 Task: Create a rule from the Routing list, Task moved to a section -> Set Priority in the project AgileBoost , set the section as Done clear the priority
Action: Mouse moved to (90, 292)
Screenshot: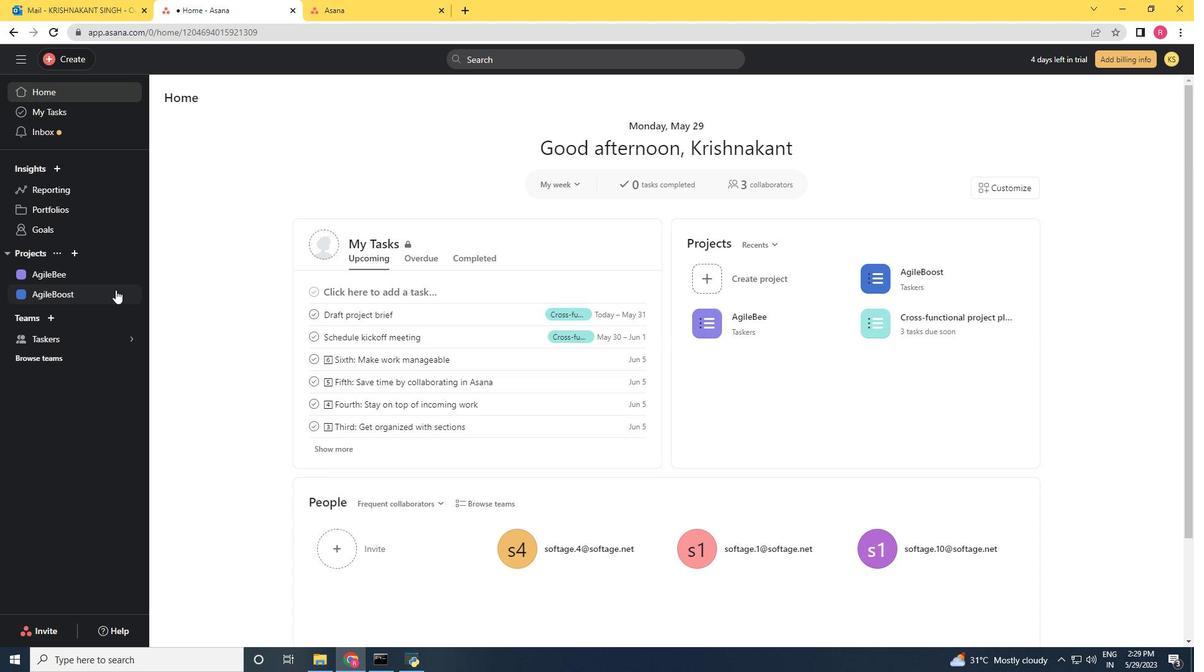 
Action: Mouse pressed left at (90, 292)
Screenshot: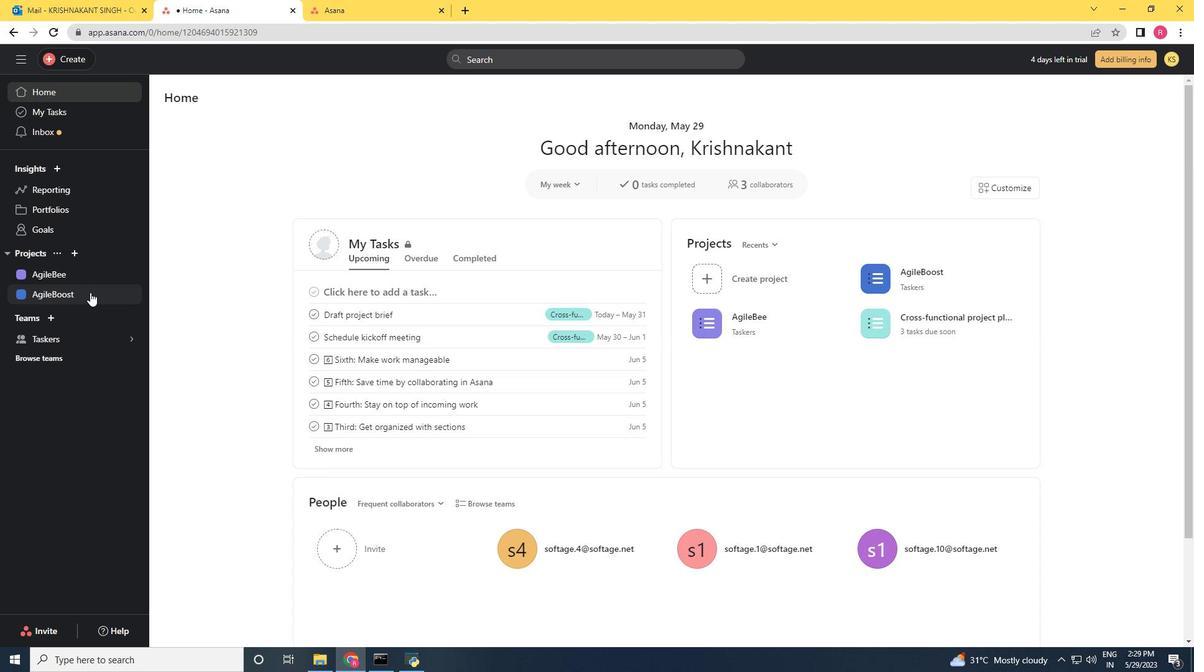 
Action: Mouse moved to (1151, 107)
Screenshot: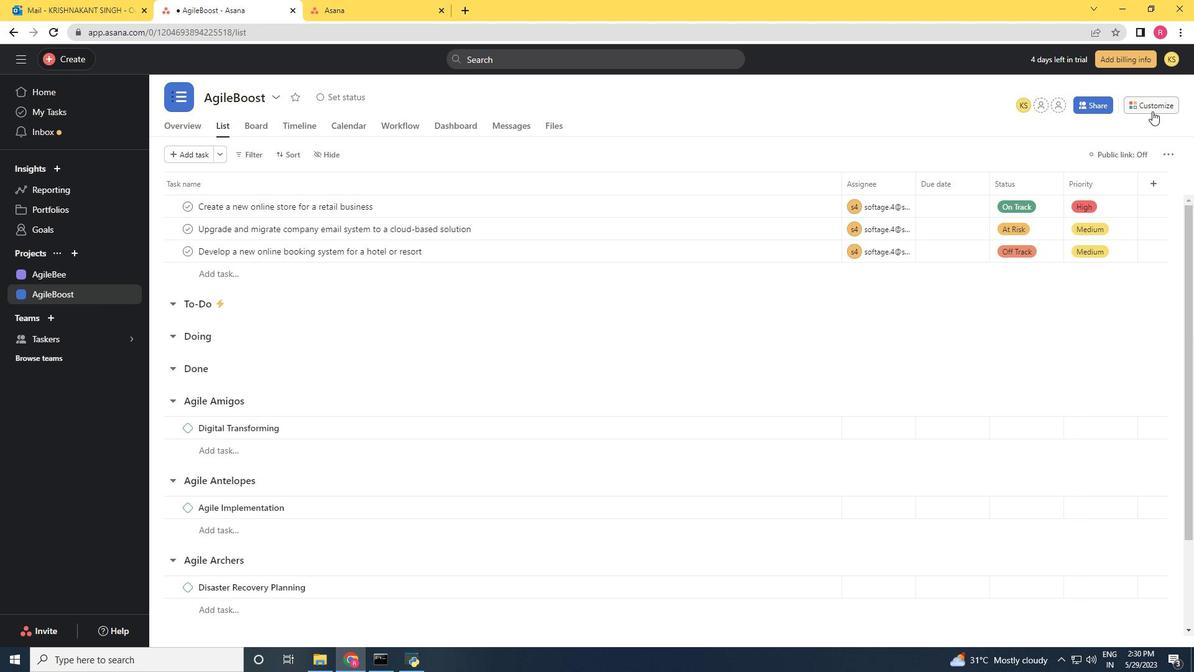 
Action: Mouse pressed left at (1151, 107)
Screenshot: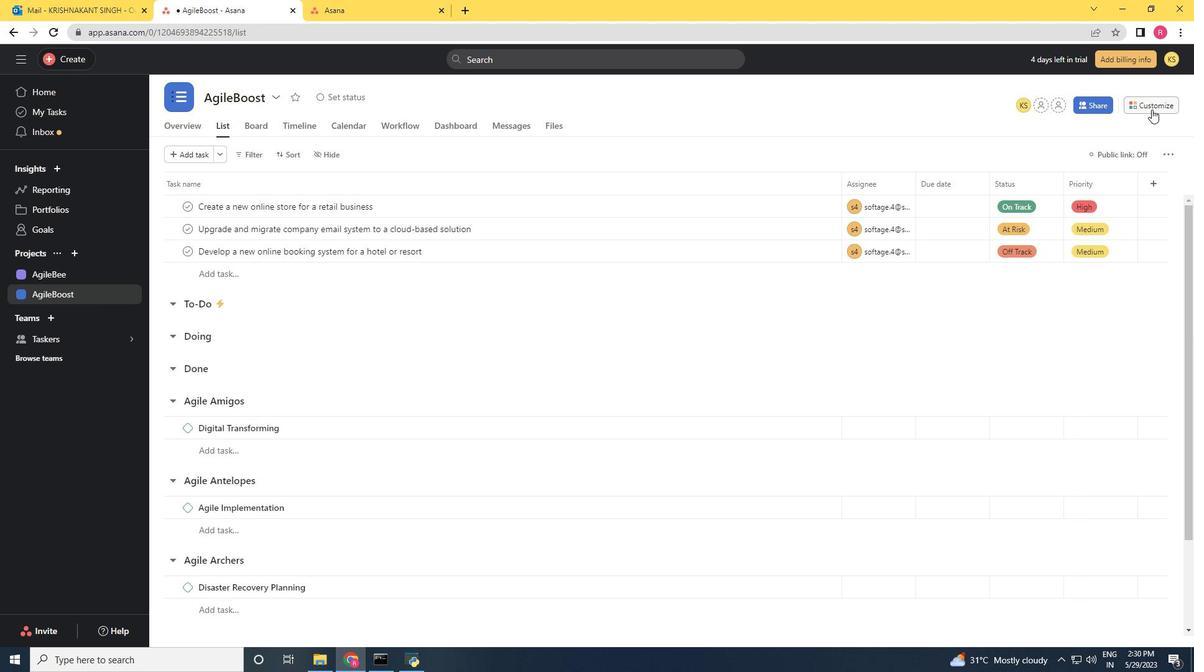 
Action: Mouse moved to (940, 260)
Screenshot: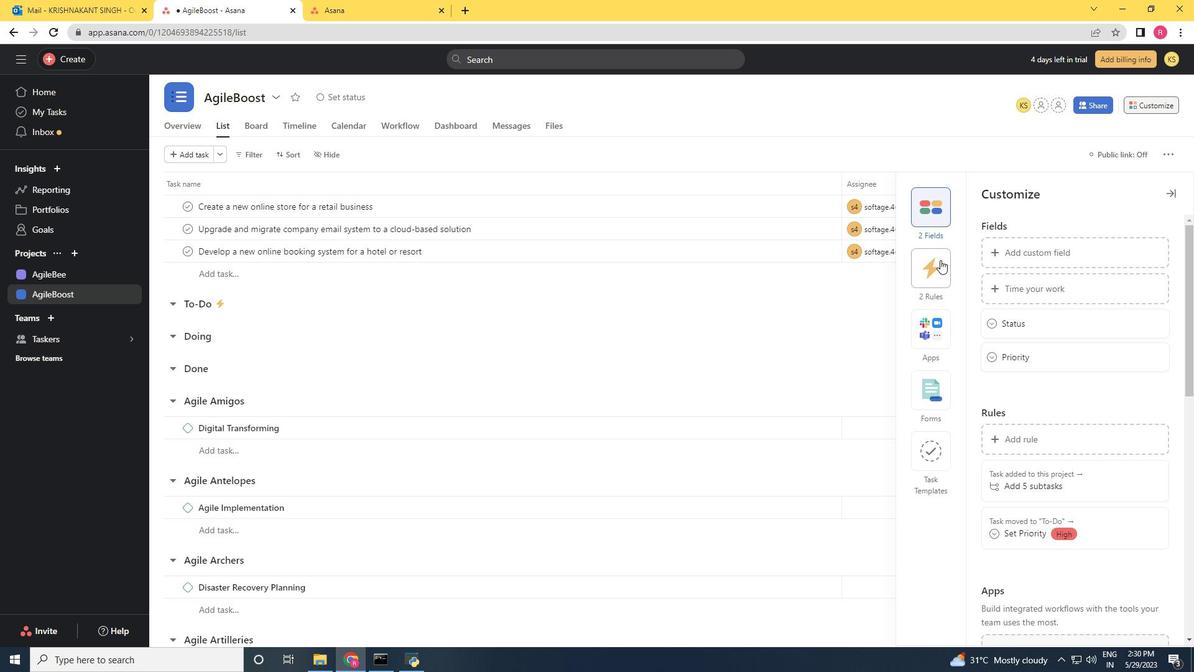 
Action: Mouse pressed left at (940, 260)
Screenshot: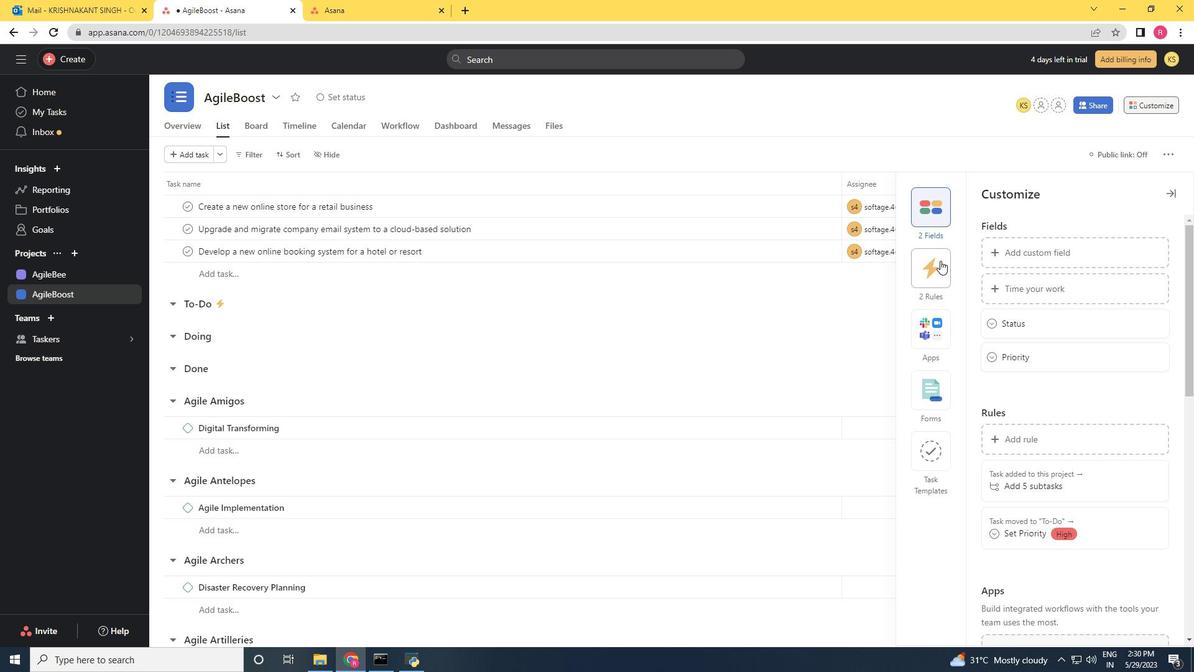 
Action: Mouse moved to (1044, 249)
Screenshot: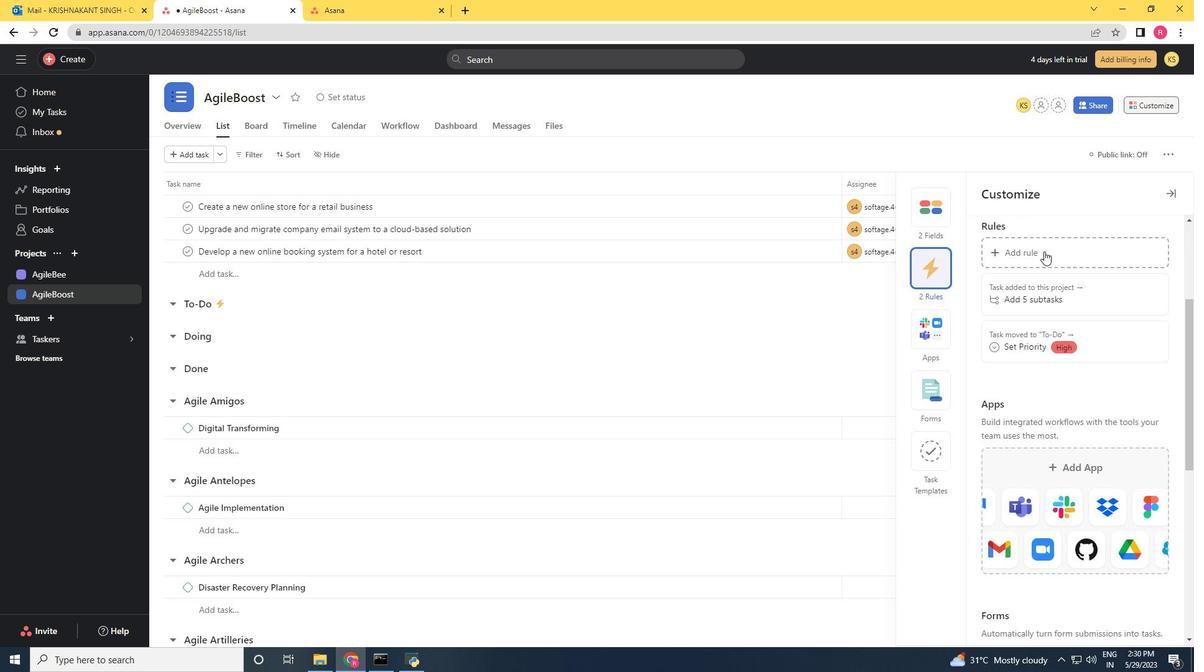 
Action: Mouse pressed left at (1044, 249)
Screenshot: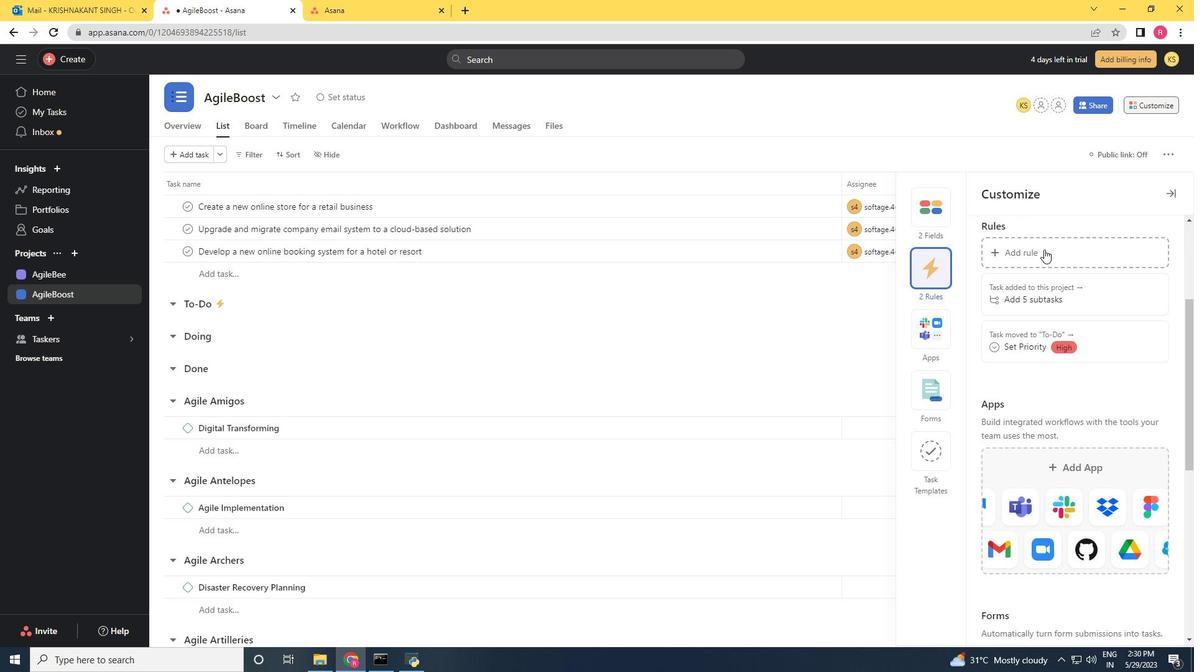 
Action: Mouse moved to (252, 169)
Screenshot: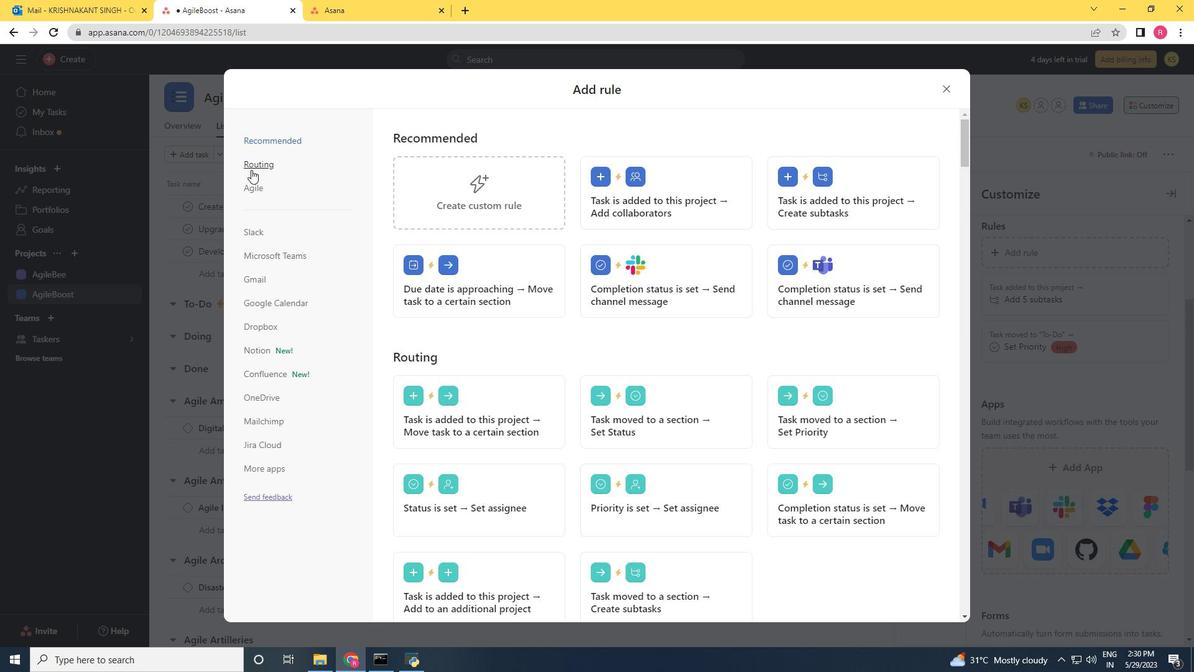 
Action: Mouse pressed left at (252, 169)
Screenshot: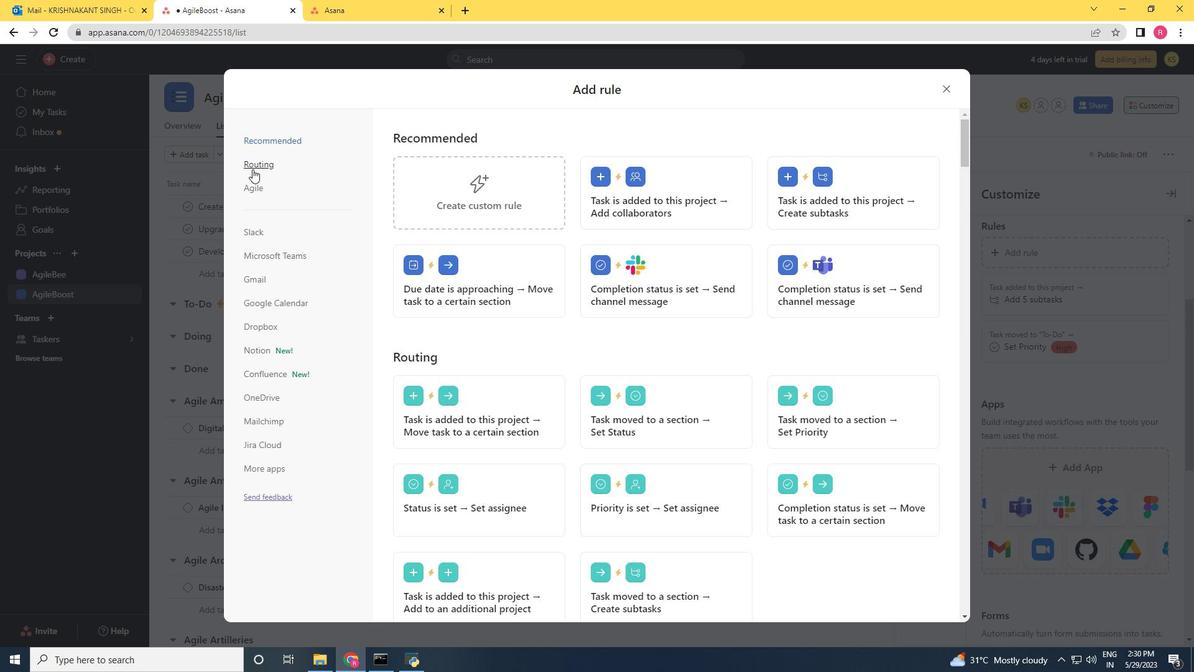 
Action: Mouse moved to (792, 215)
Screenshot: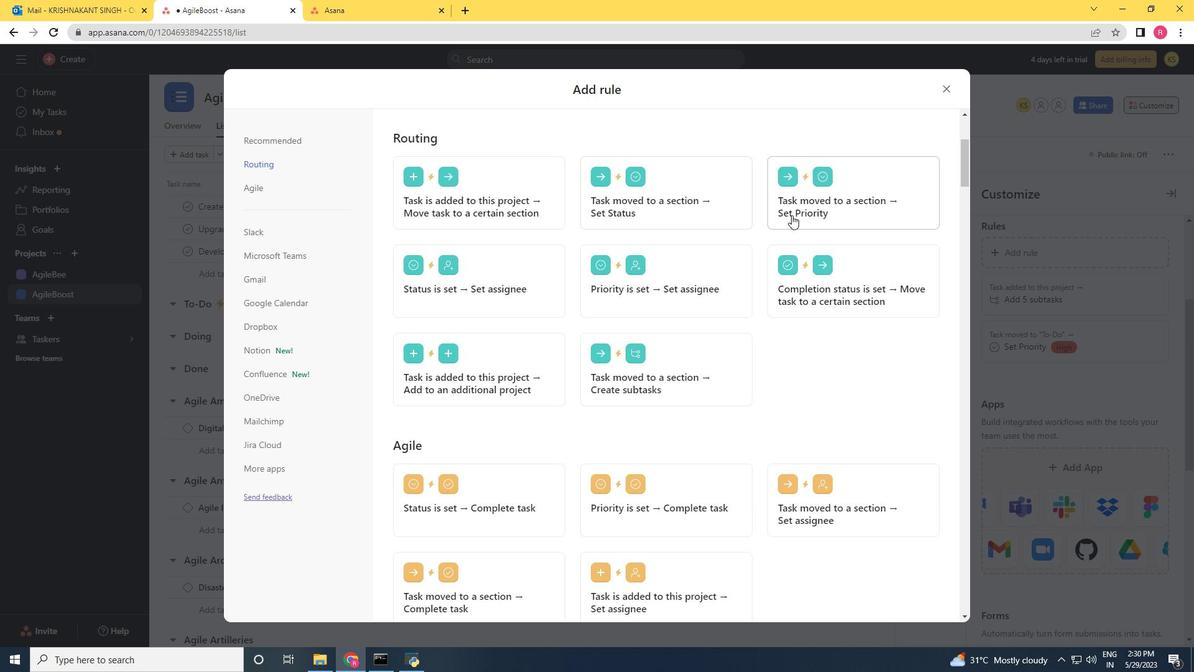 
Action: Mouse pressed left at (792, 215)
Screenshot: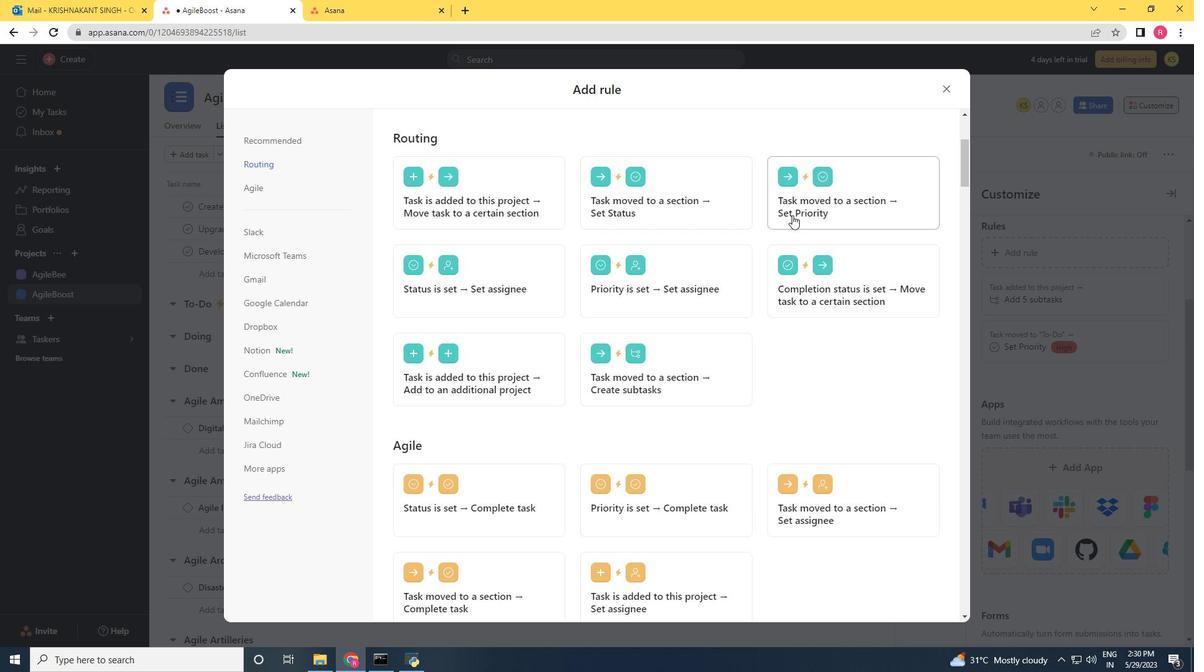 
Action: Mouse moved to (507, 323)
Screenshot: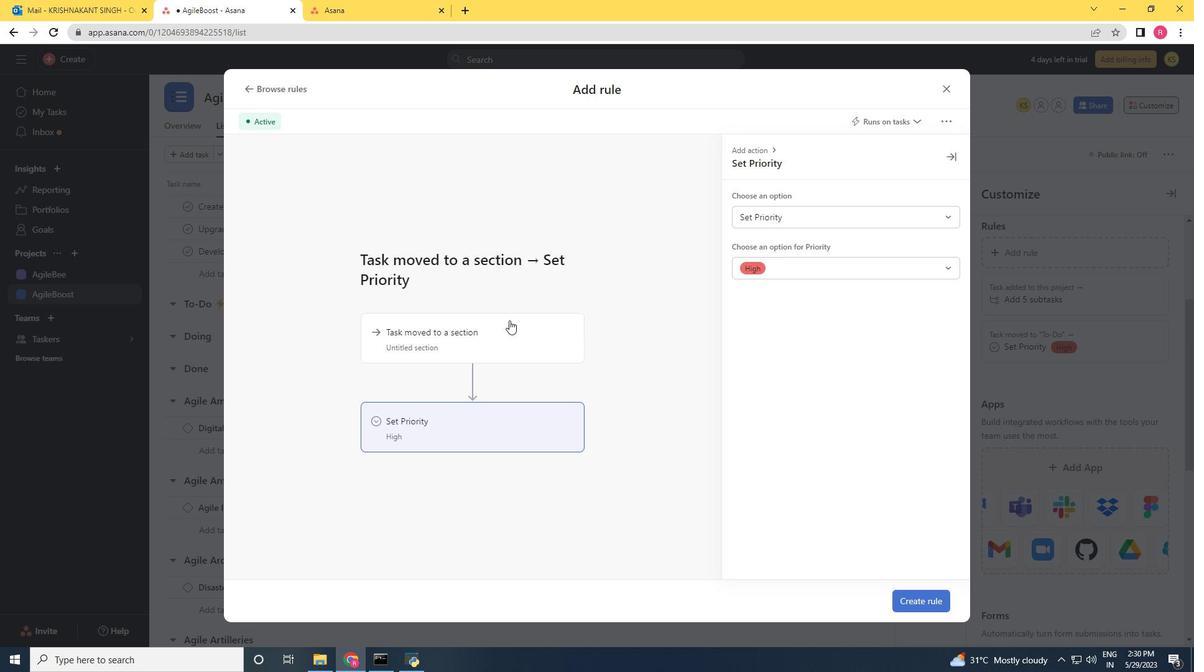 
Action: Mouse pressed left at (507, 323)
Screenshot: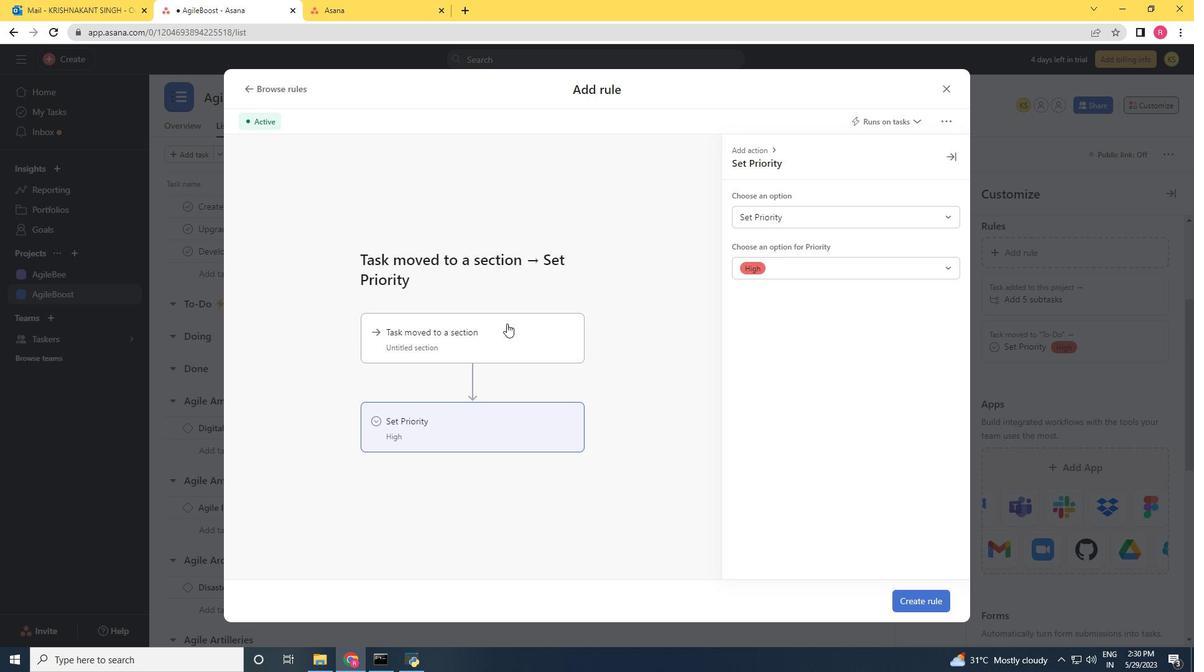 
Action: Mouse moved to (772, 224)
Screenshot: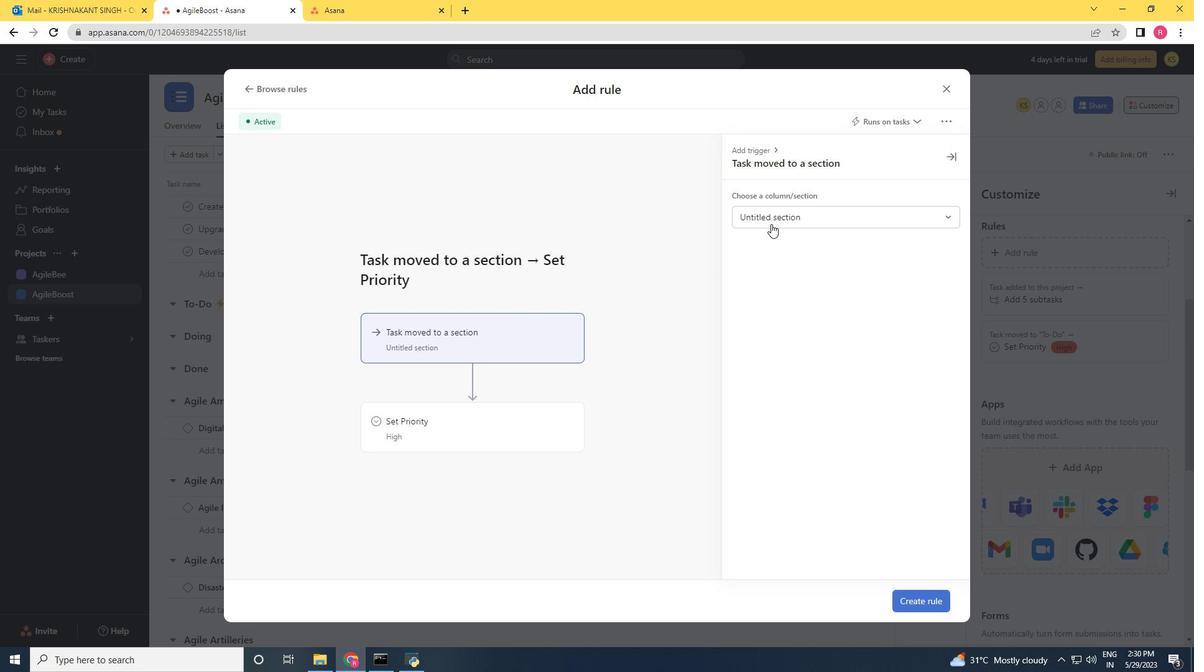 
Action: Mouse pressed left at (772, 224)
Screenshot: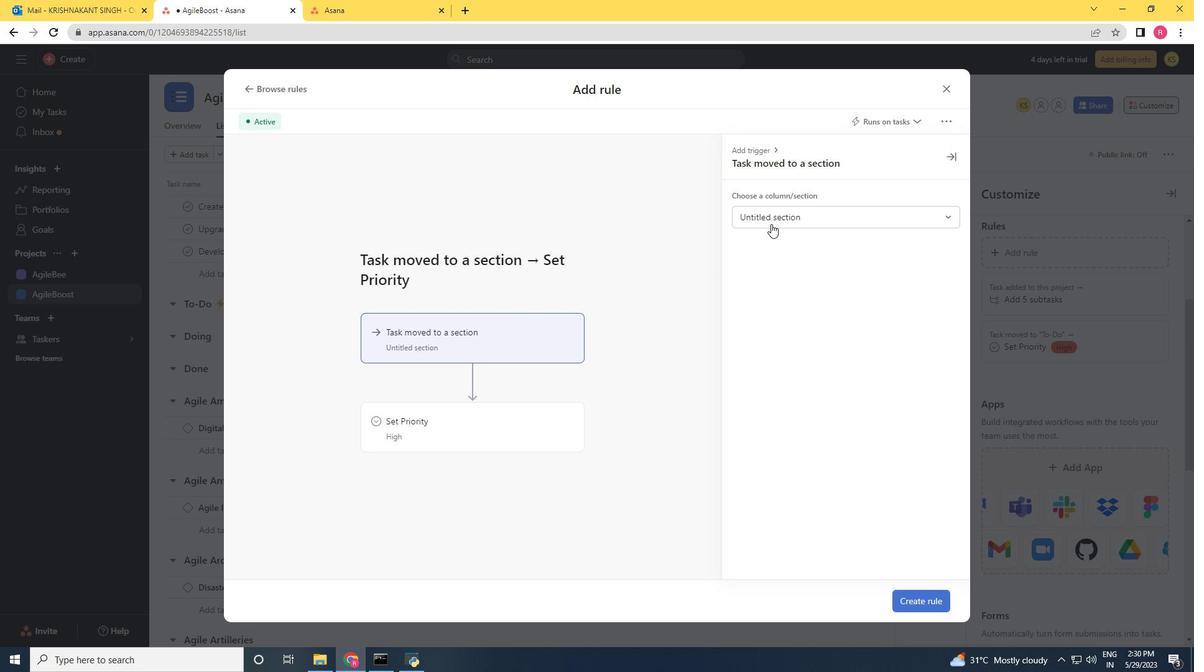 
Action: Mouse moved to (774, 317)
Screenshot: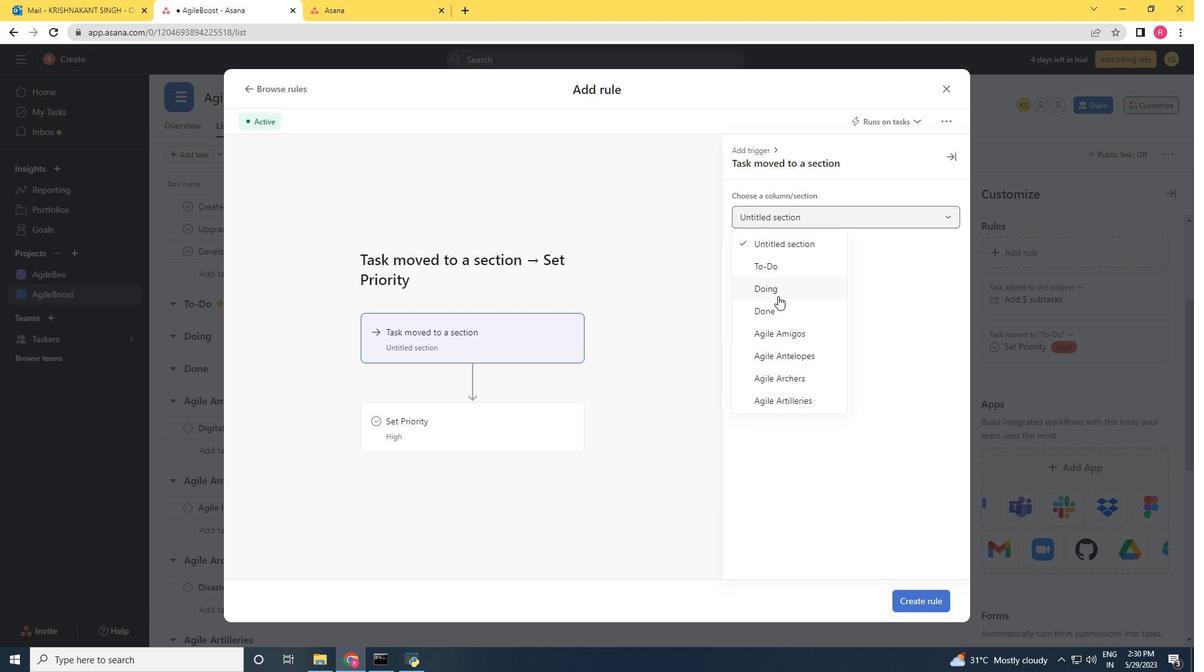 
Action: Mouse pressed left at (774, 317)
Screenshot: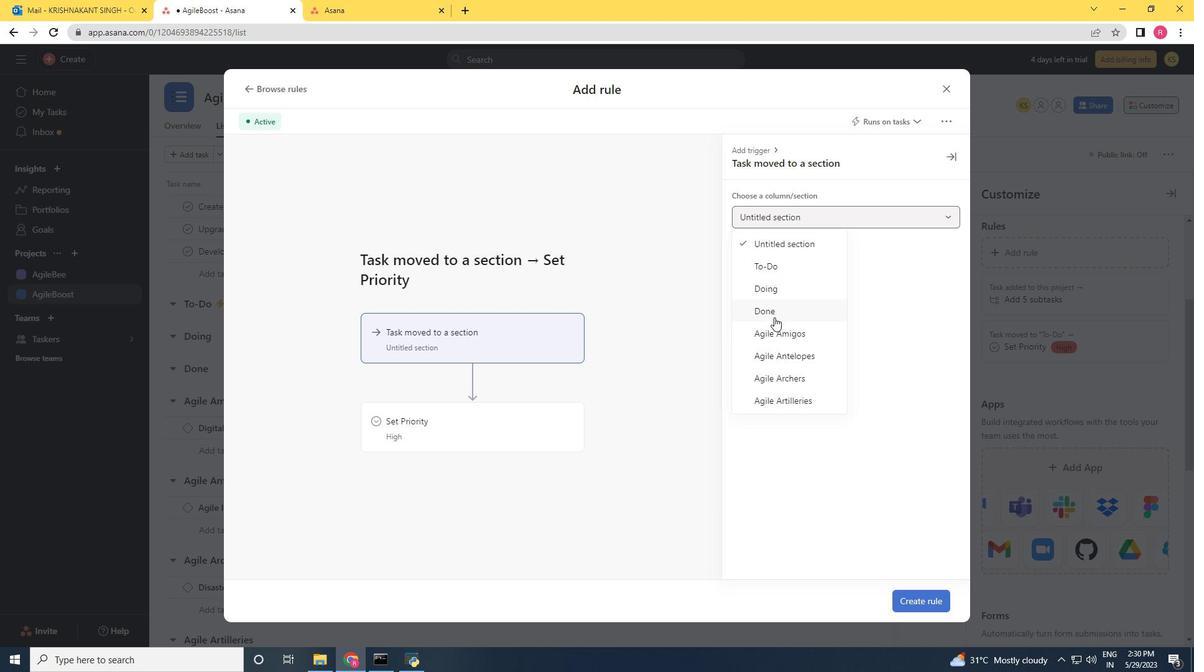 
Action: Mouse moved to (455, 411)
Screenshot: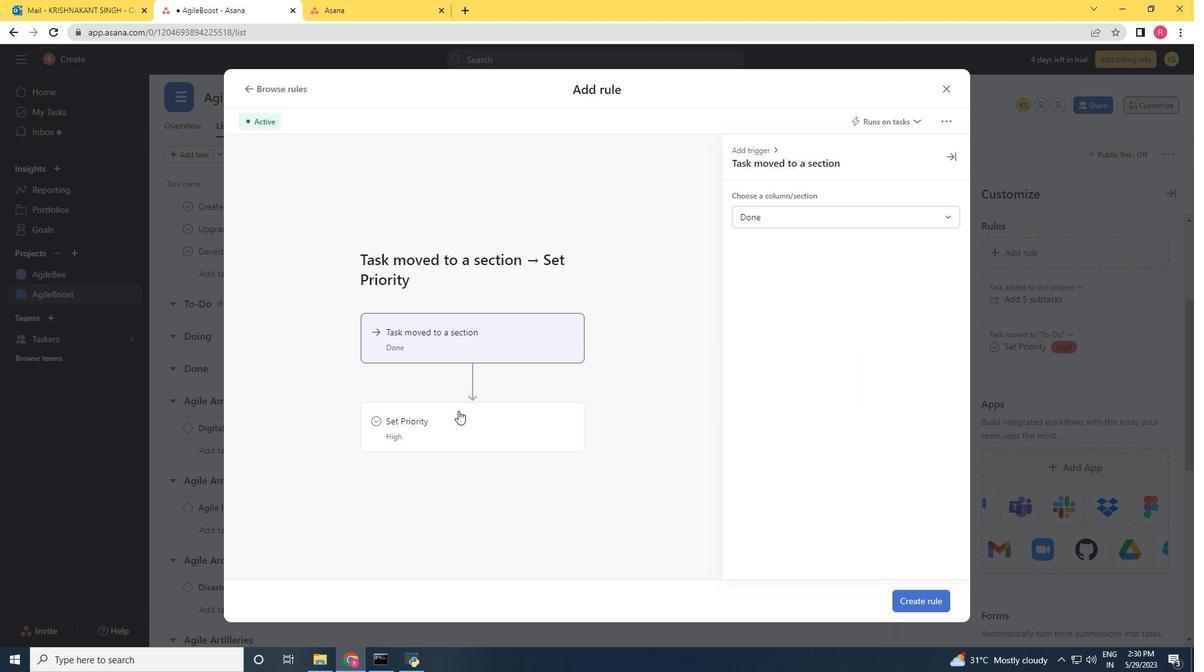 
Action: Mouse pressed left at (455, 411)
Screenshot: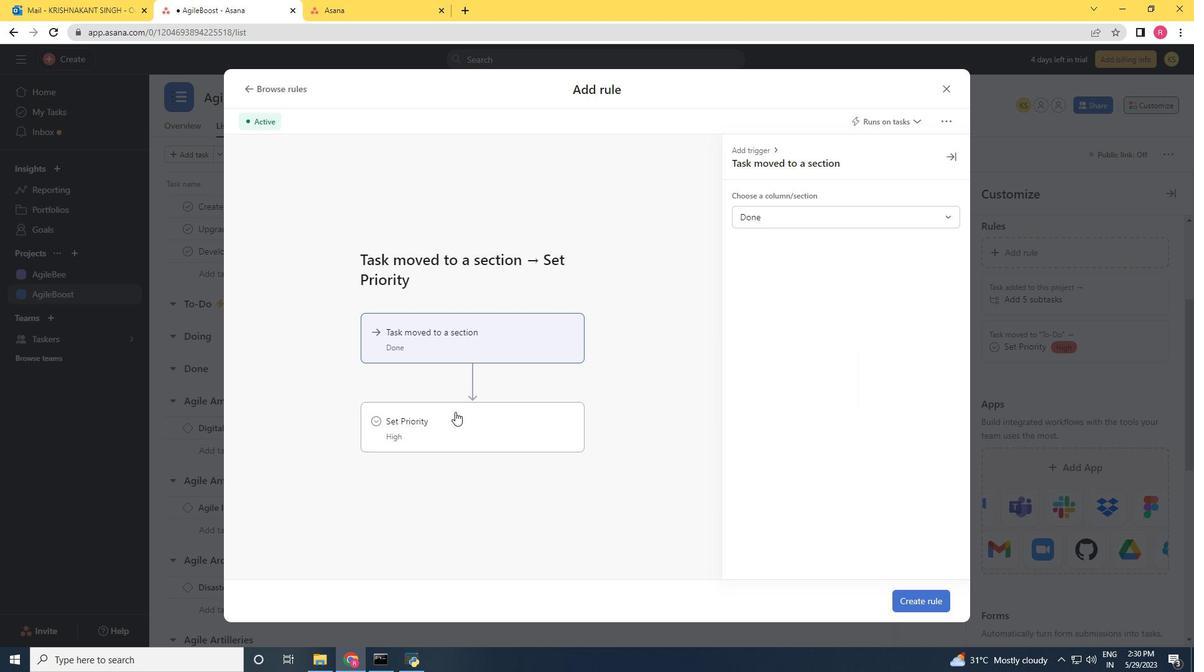 
Action: Mouse moved to (802, 217)
Screenshot: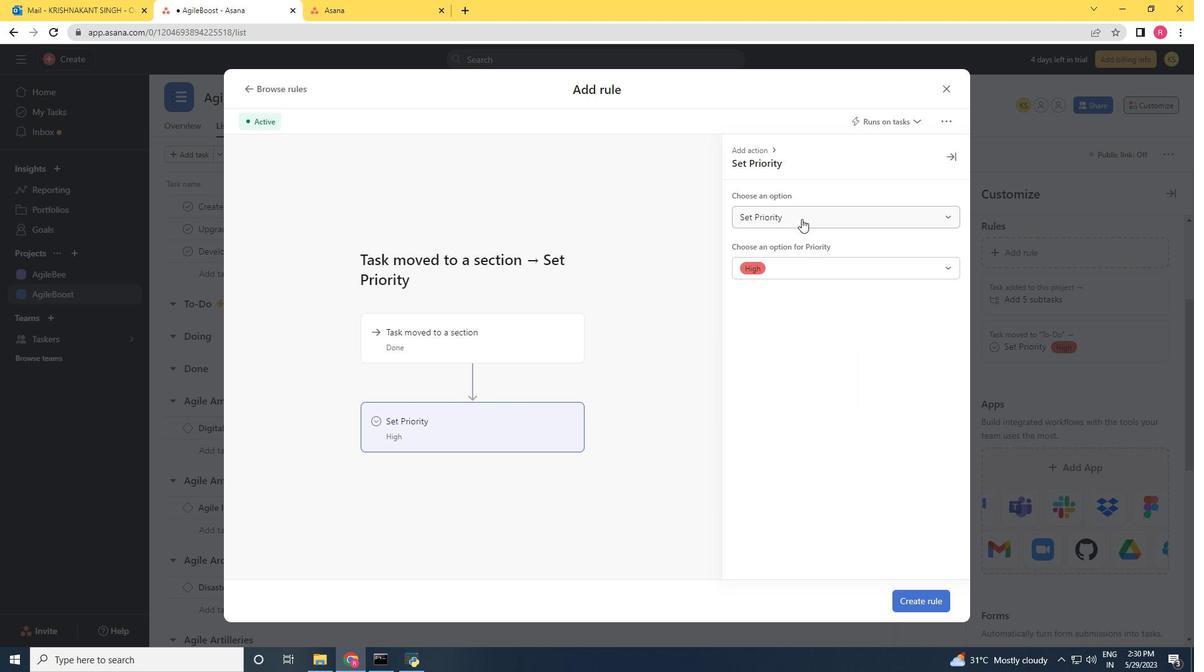 
Action: Mouse pressed left at (802, 217)
Screenshot: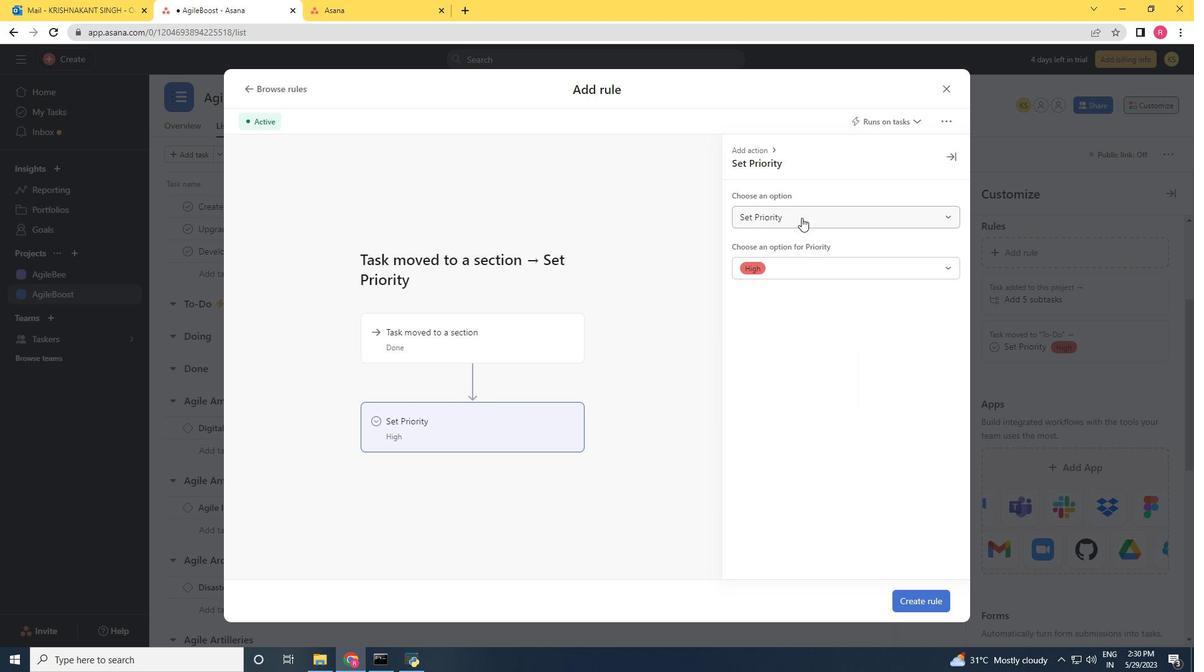 
Action: Mouse moved to (793, 263)
Screenshot: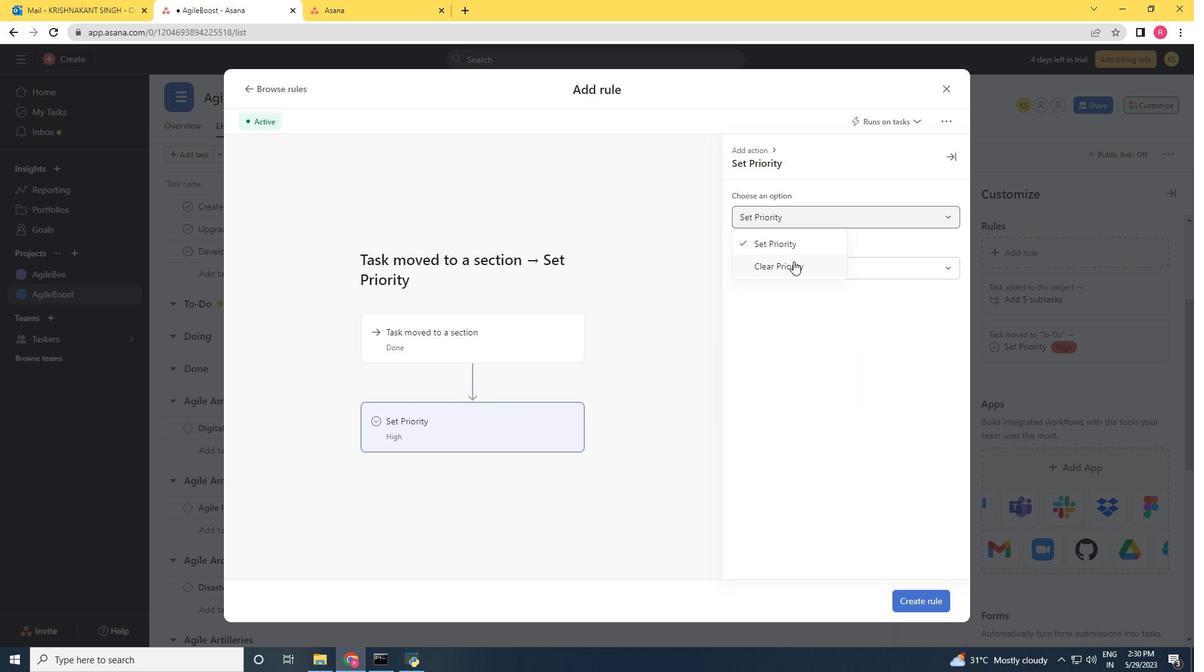 
Action: Mouse pressed left at (793, 263)
Screenshot: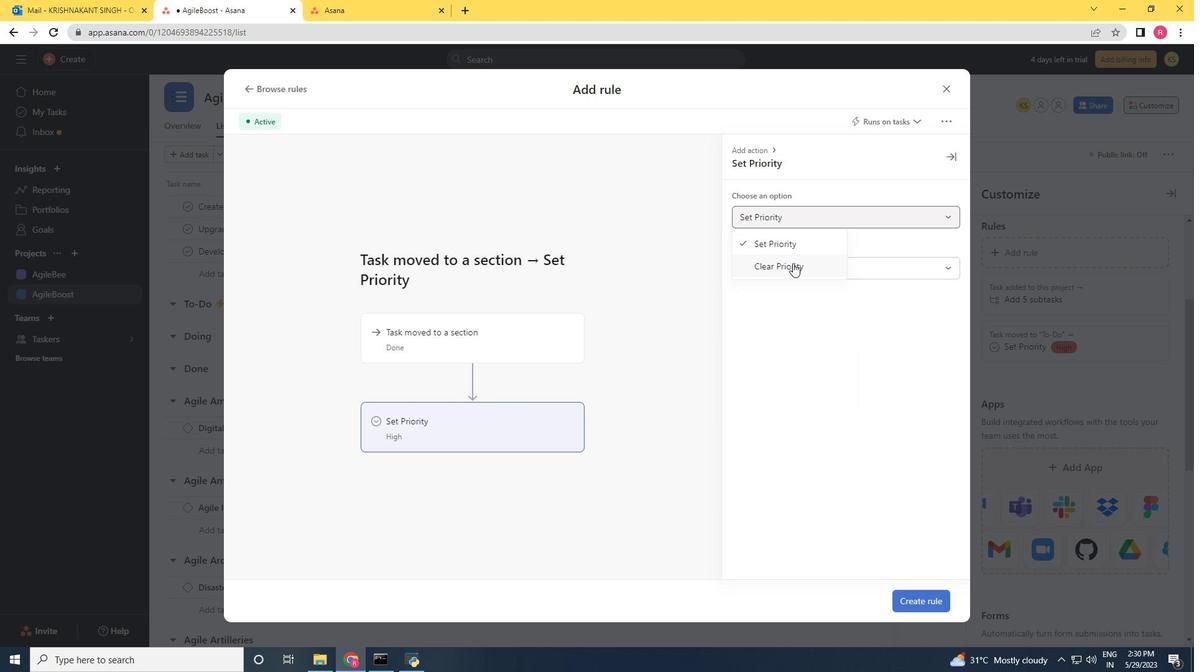 
Action: Mouse moved to (915, 599)
Screenshot: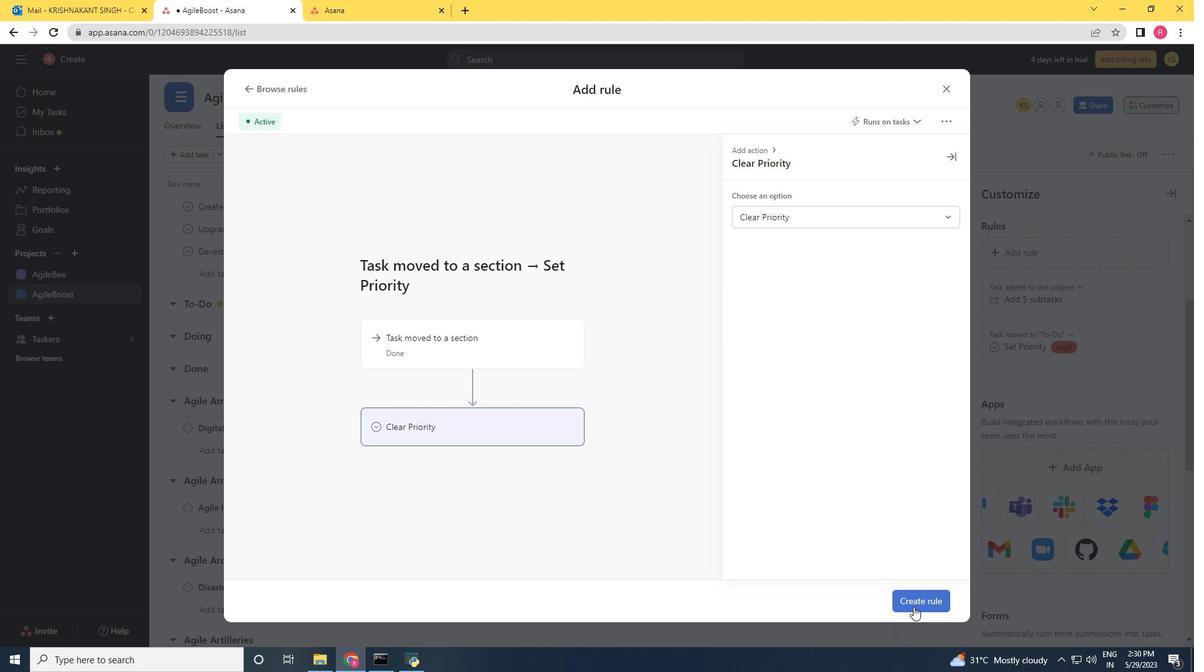 
Action: Mouse pressed left at (915, 599)
Screenshot: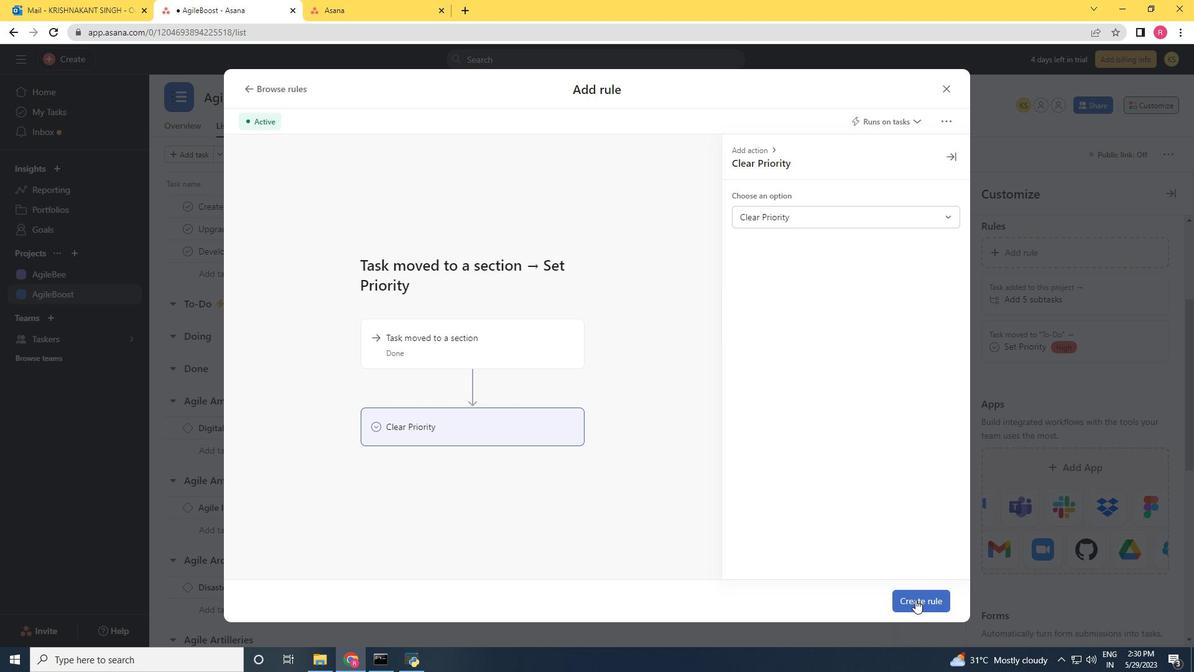 
Action: Mouse moved to (917, 580)
Screenshot: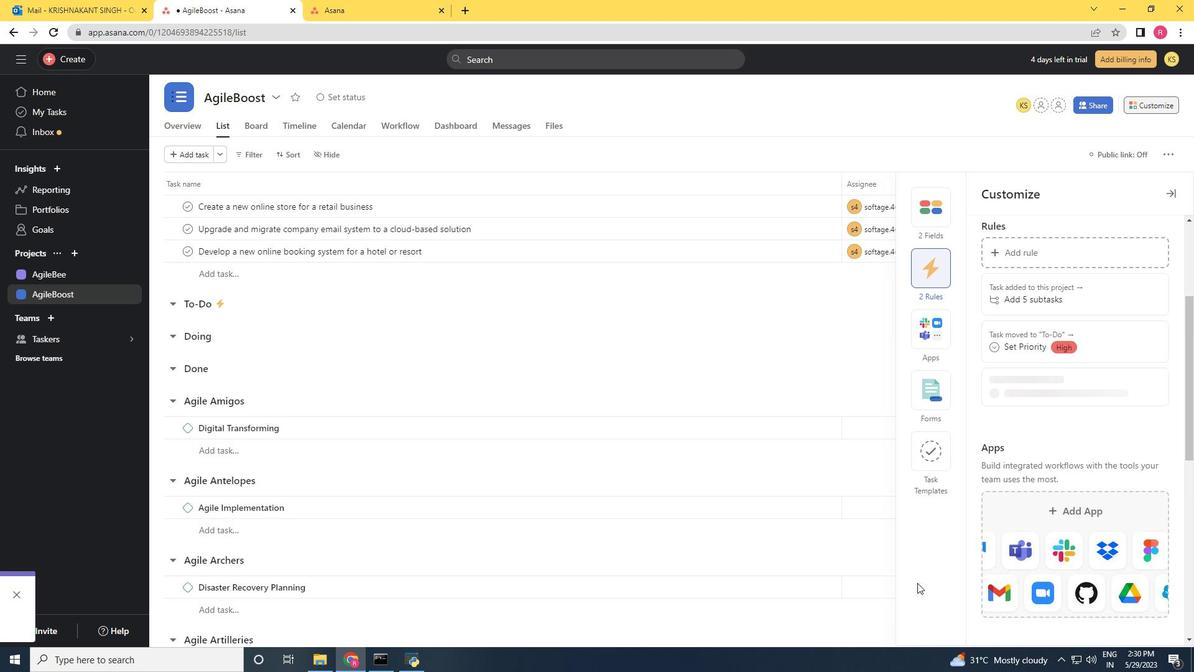 
